 Task: Create a task  Implement a new cybersecurity system for an organization's IT infrastructure , assign it to team member softage.3@softage.net in the project AgileCon and update the status of the task to  Off Track , set the priority of the task to Medium
Action: Mouse moved to (70, 350)
Screenshot: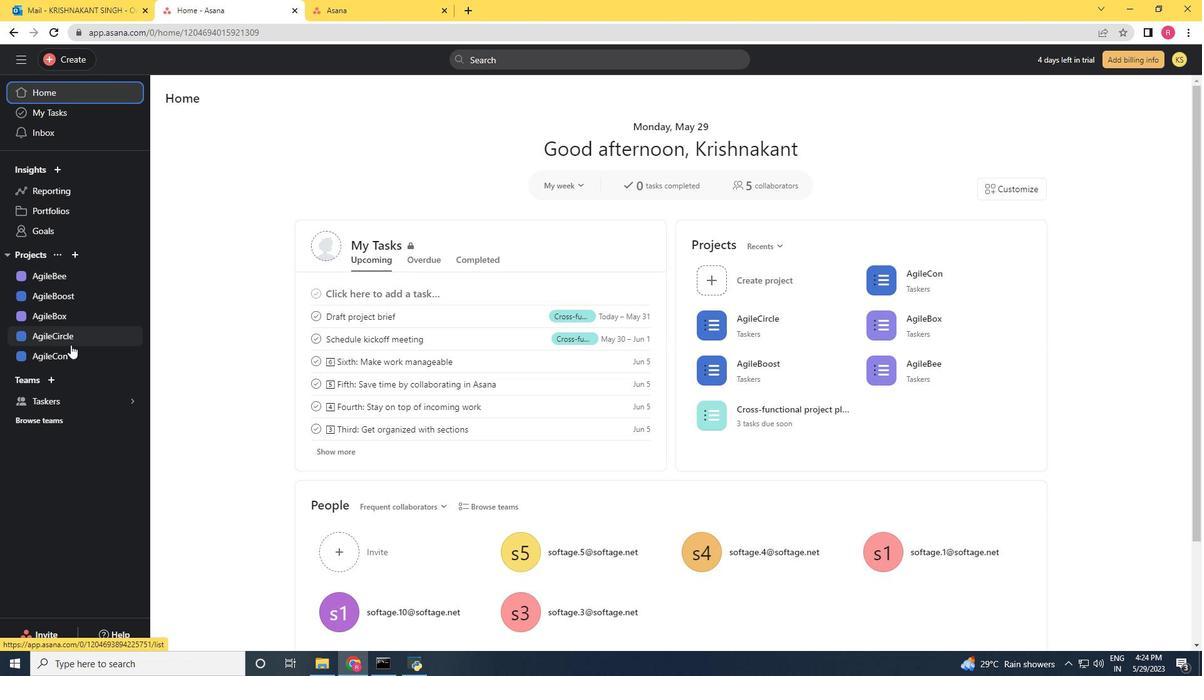 
Action: Mouse pressed left at (70, 350)
Screenshot: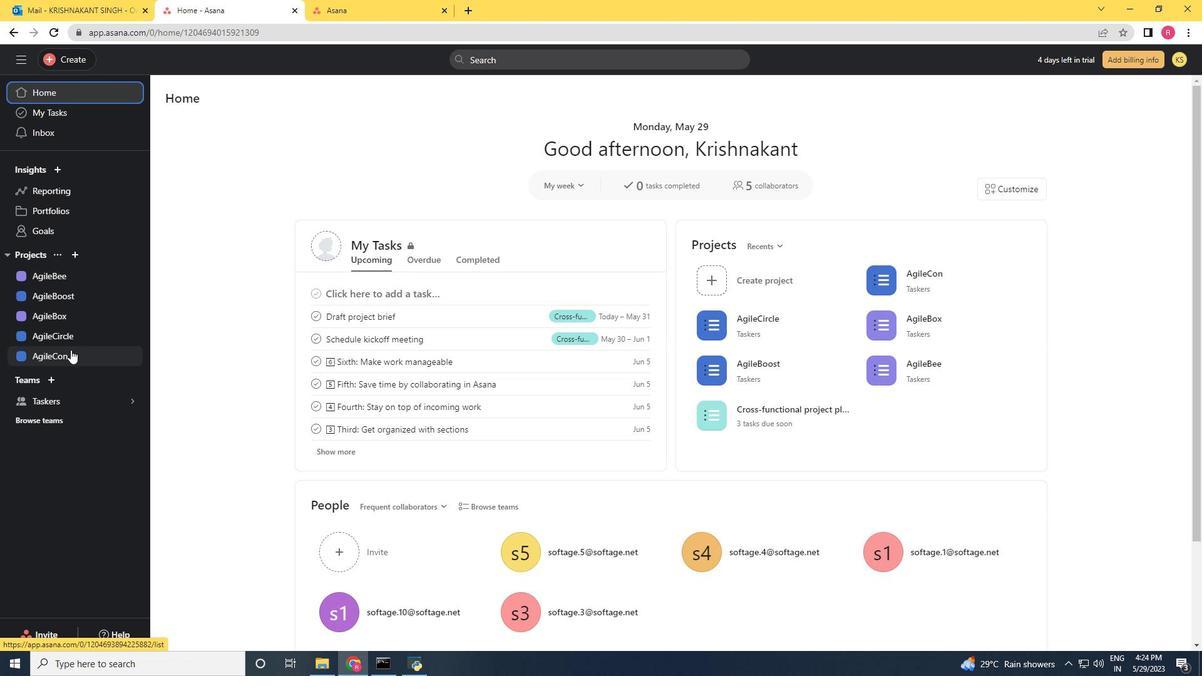 
Action: Mouse moved to (72, 55)
Screenshot: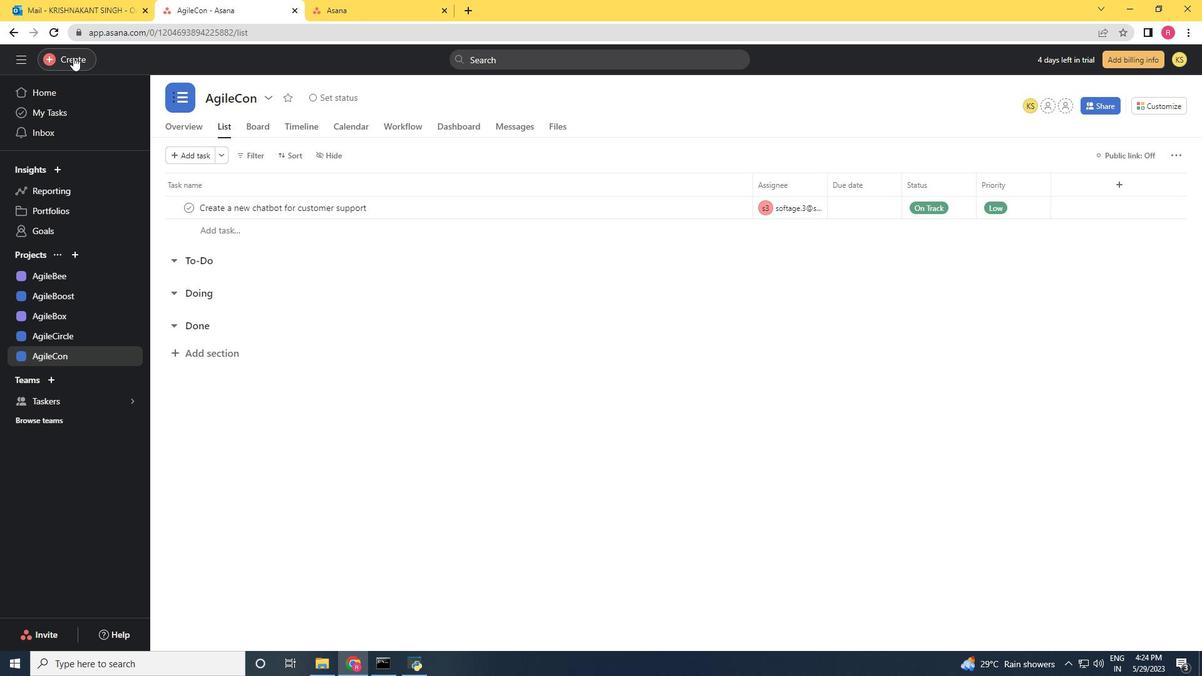 
Action: Mouse pressed left at (72, 55)
Screenshot: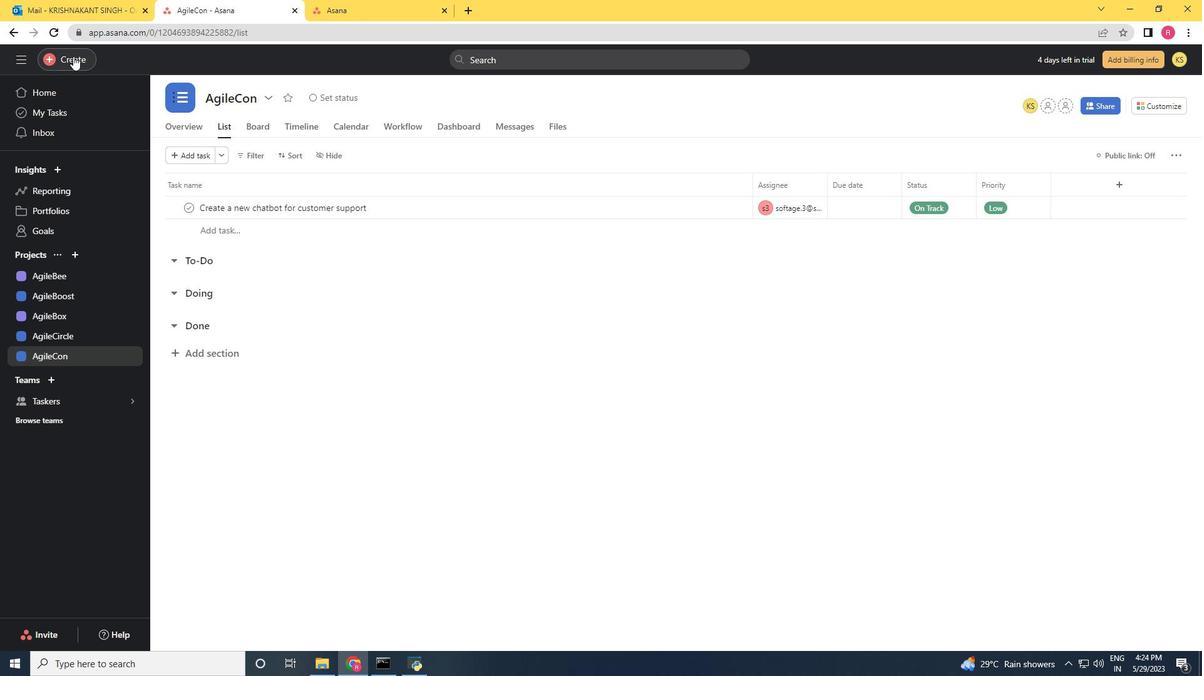 
Action: Mouse moved to (121, 59)
Screenshot: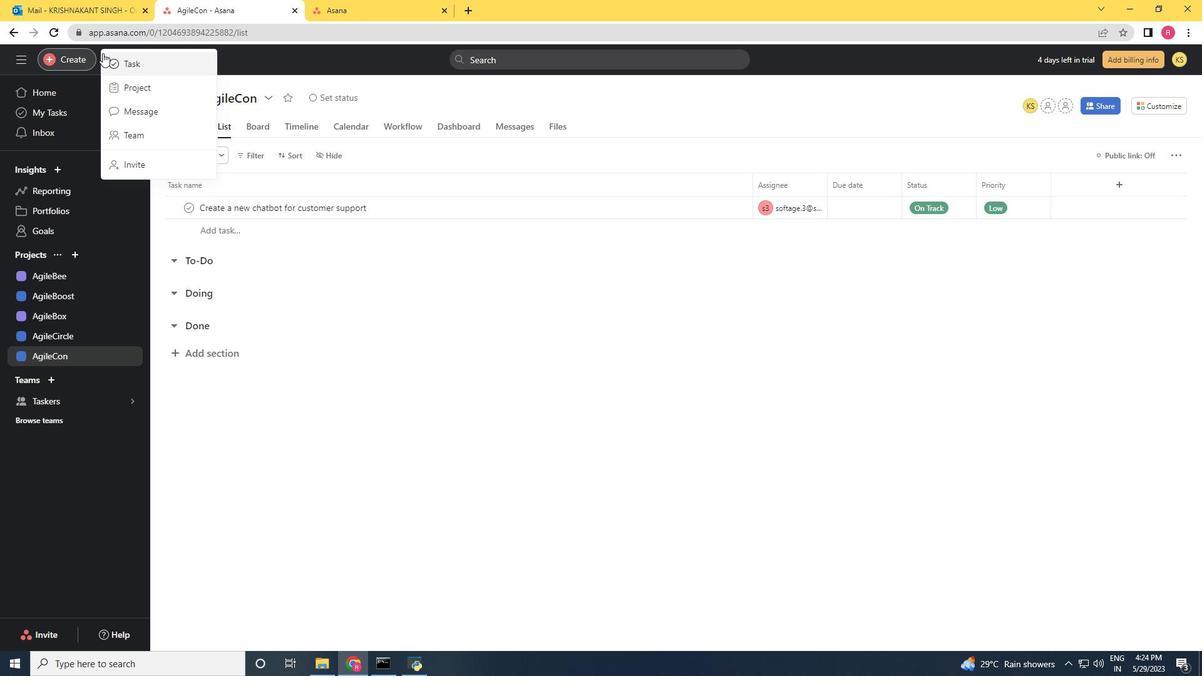 
Action: Mouse pressed left at (121, 59)
Screenshot: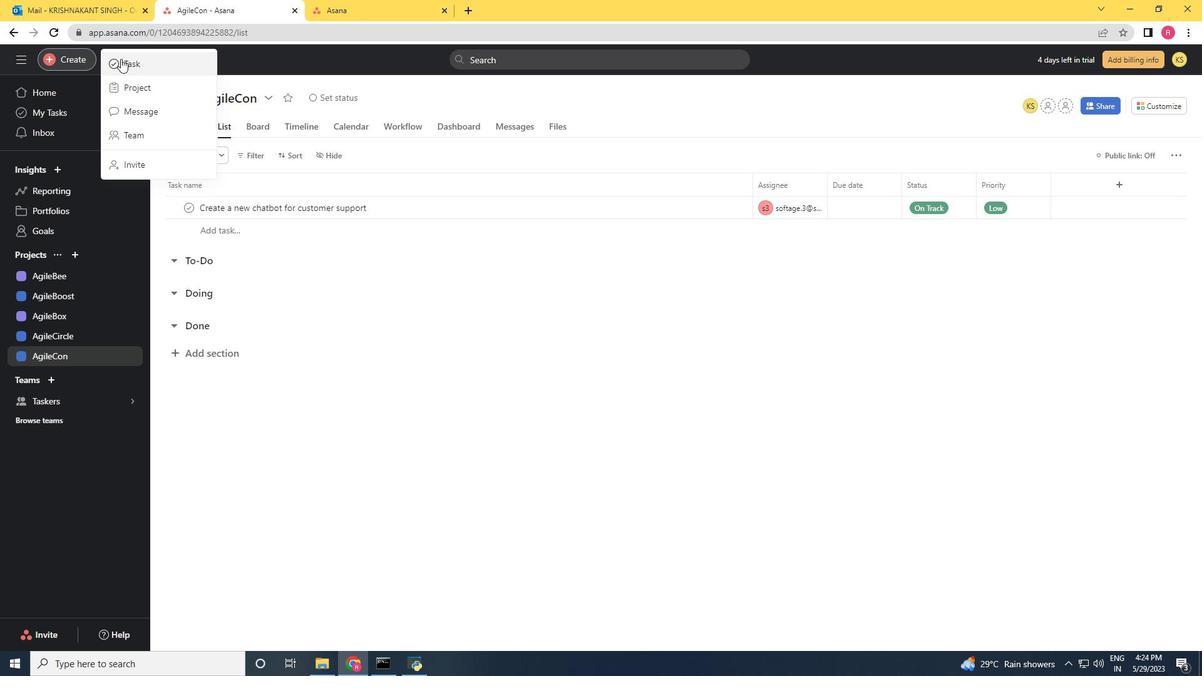 
Action: Mouse moved to (624, 247)
Screenshot: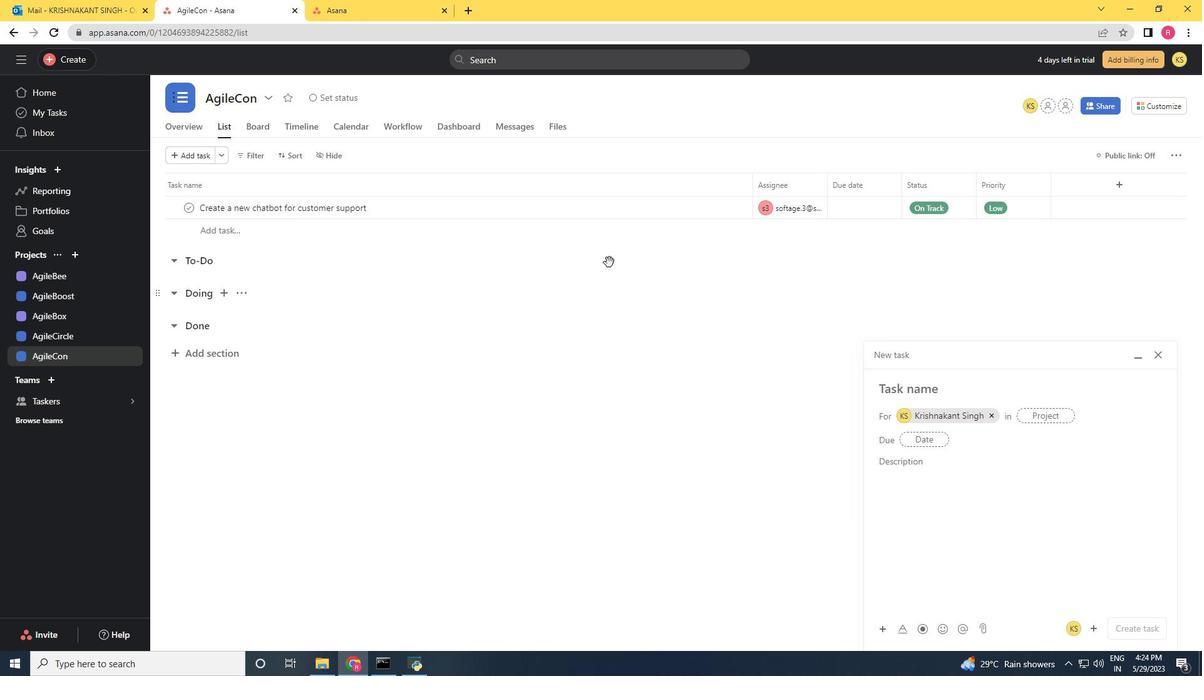 
Action: Key pressed <Key.shift>Imlem
Screenshot: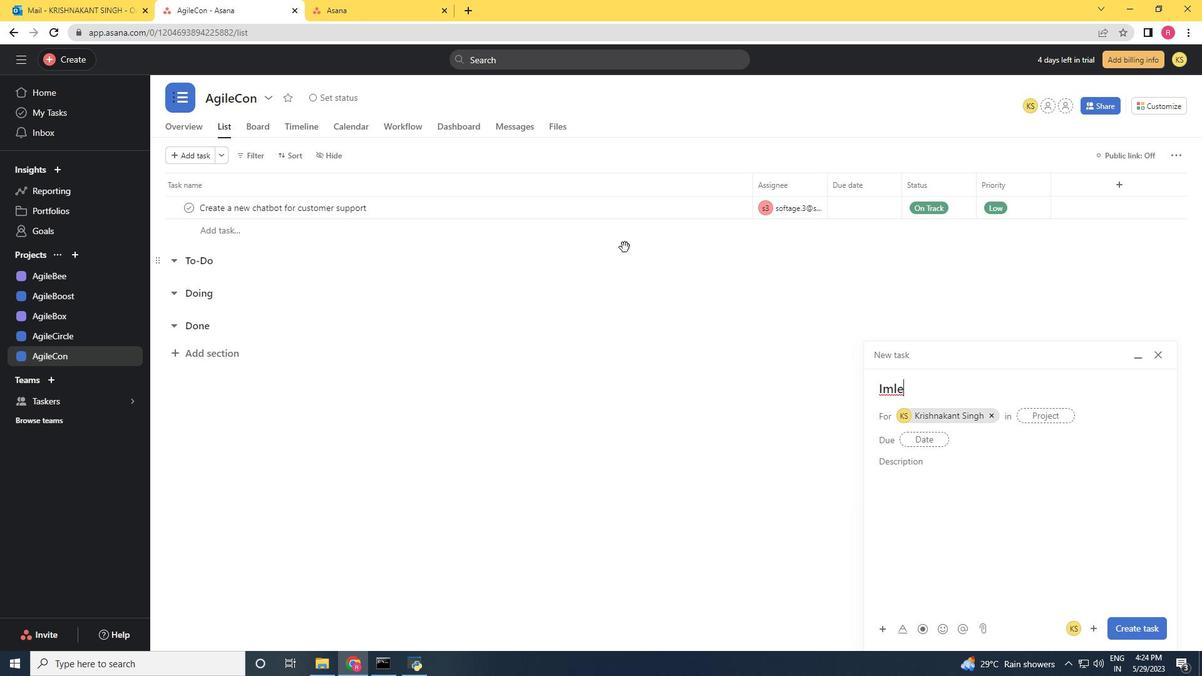 
Action: Mouse moved to (624, 247)
Screenshot: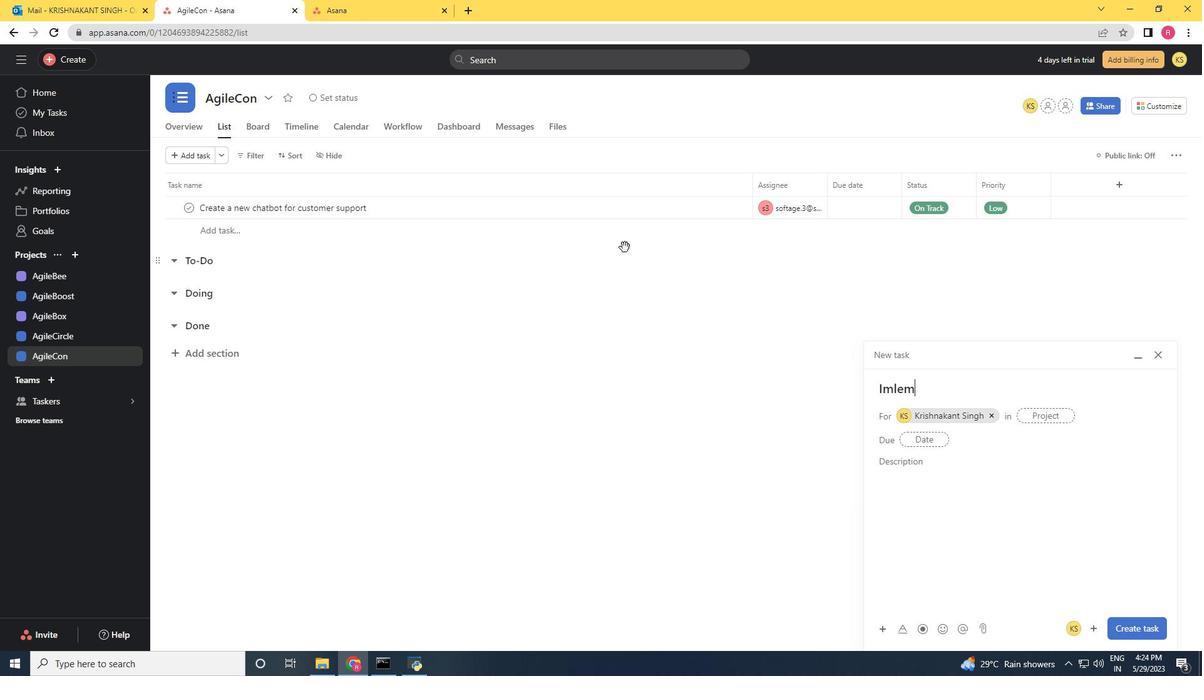 
Action: Key pressed ent<Key.space><Key.backspace><Key.backspace><Key.backspace><Key.backspace><Key.backspace><Key.backspace><Key.backspace>plement<Key.space>a<Key.space>new<Key.space>cybersecy<Key.backspace>urity<Key.space>system<Key.space>for<Key.space>an<Key.space>orgni<Key.backspace><Key.backspace>anization<Key.space><Key.backspace>'s<Key.space><Key.shift>IT<Key.space><Key.shift><Key.shift><Key.shift>infrastucure<Key.left><Key.left><Key.left><Key.left><Key.left><Key.right>r
Screenshot: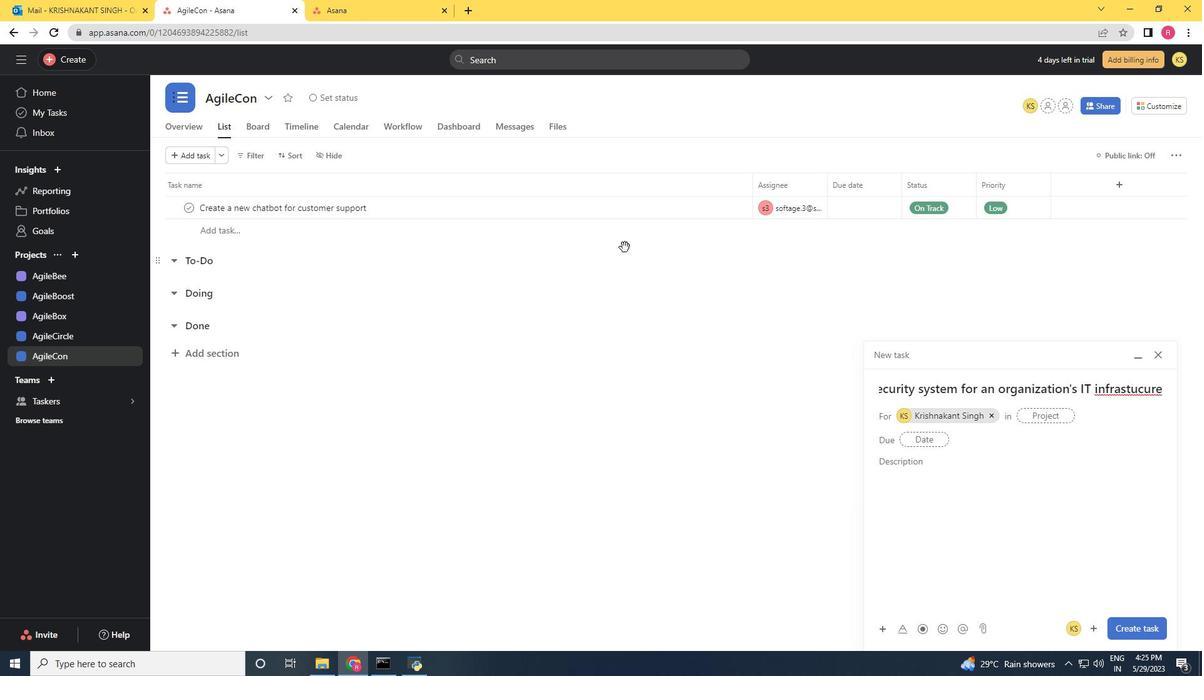 
Action: Mouse moved to (1072, 414)
Screenshot: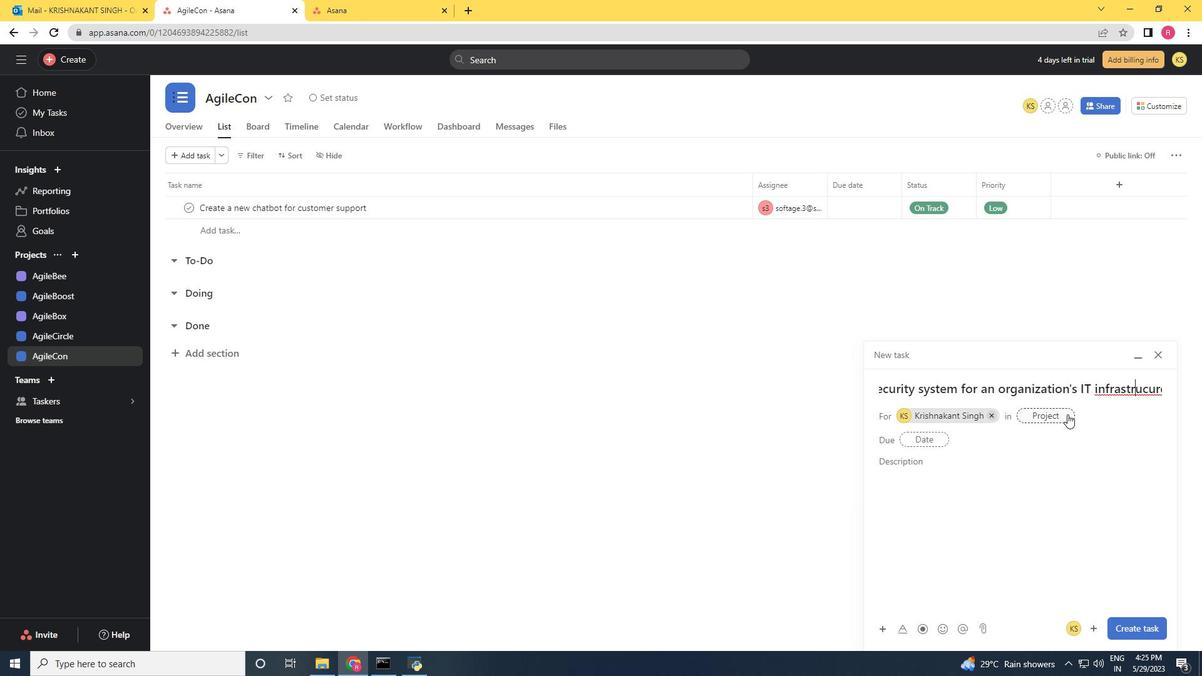 
Action: Key pressed <Key.right><Key.right><Key.right><Key.right><Key.right><Key.right><Key.right><Key.right><Key.right><Key.right><Key.right><Key.right><Key.left><Key.left><Key.left><Key.left><Key.left><Key.left><Key.left><Key.left><Key.left><Key.left><Key.right><Key.right><Key.right><Key.right><Key.right><Key.right><Key.right>t<Key.right><Key.right><Key.right><Key.right><Key.right><Key.right><Key.right><Key.right>
Screenshot: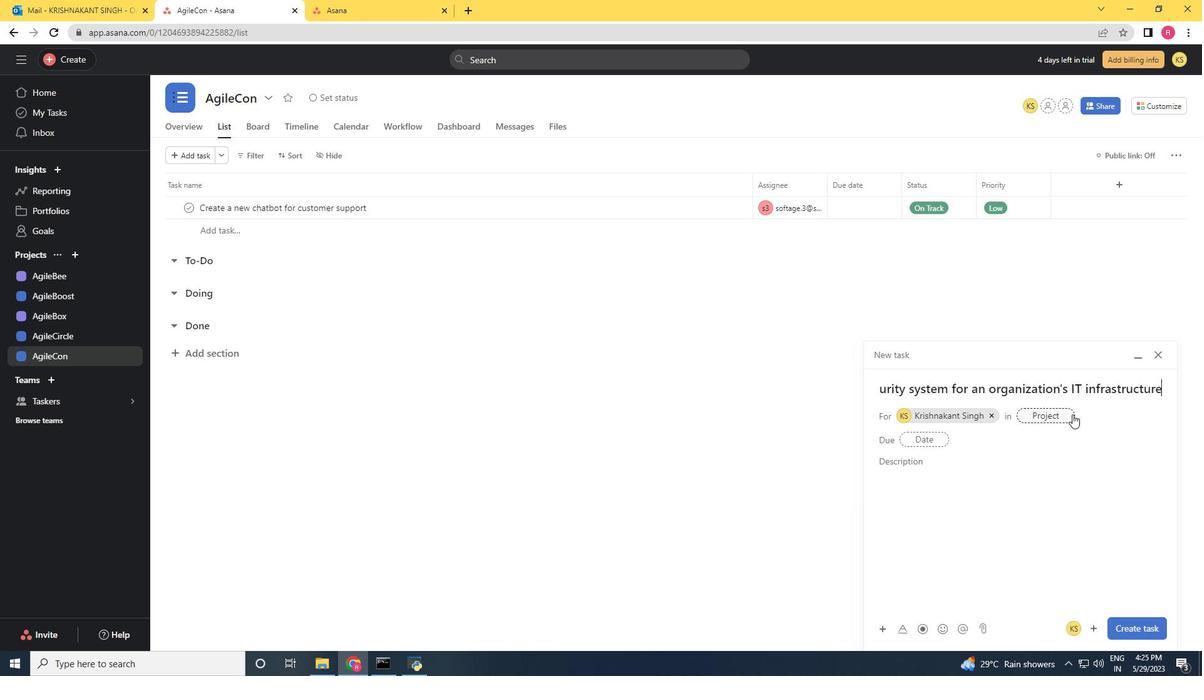 
Action: Mouse moved to (993, 413)
Screenshot: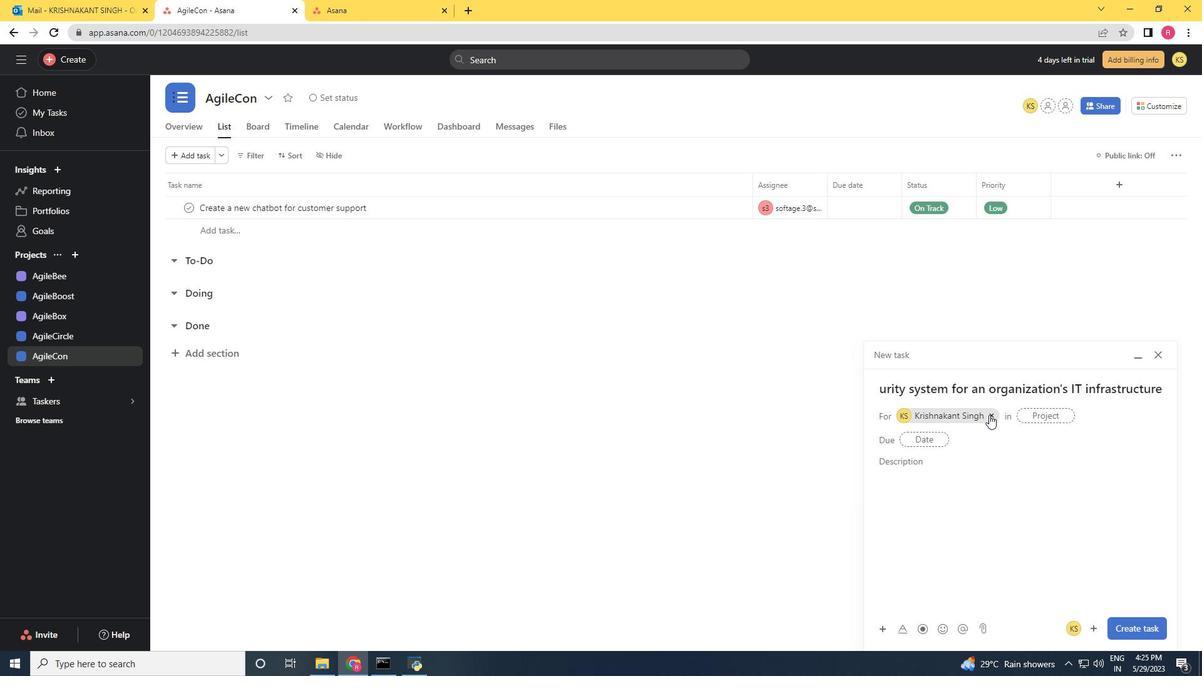 
Action: Mouse pressed left at (993, 413)
Screenshot: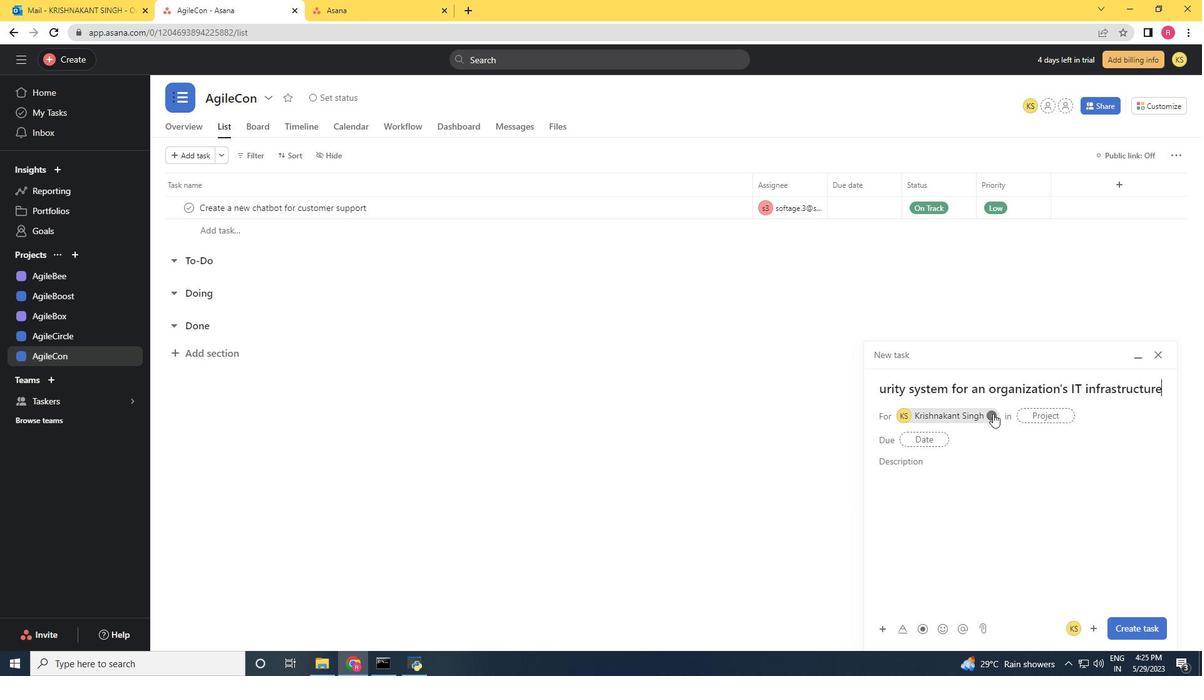 
Action: Mouse moved to (937, 415)
Screenshot: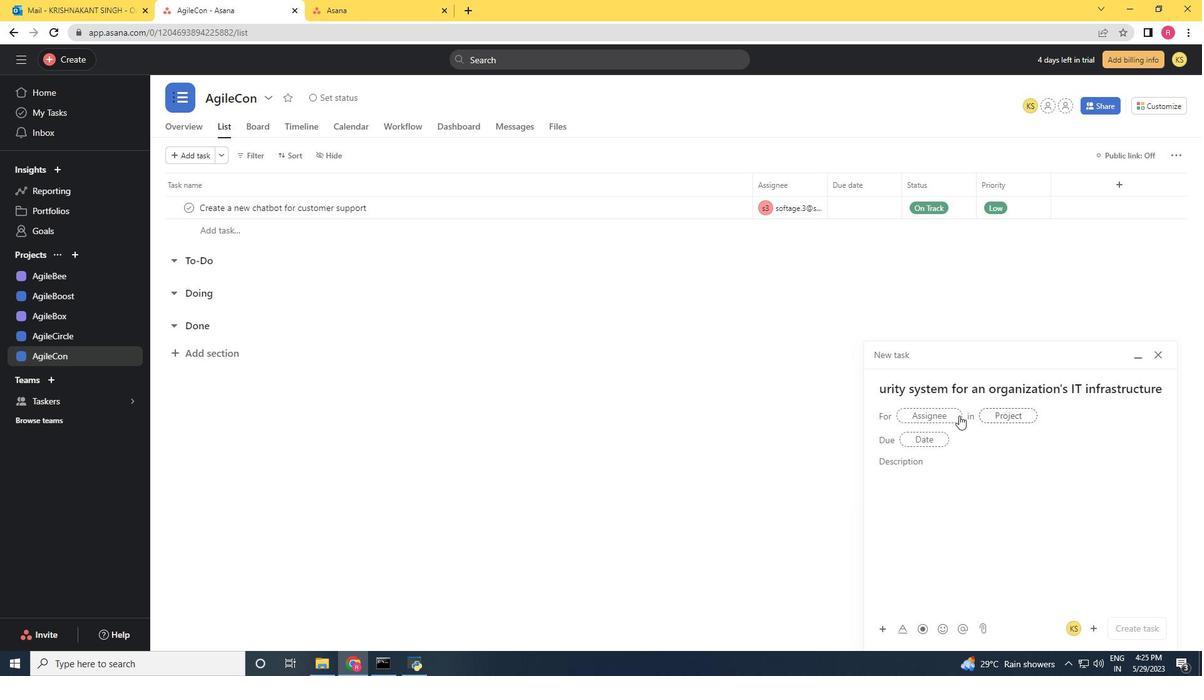 
Action: Mouse pressed left at (937, 415)
Screenshot: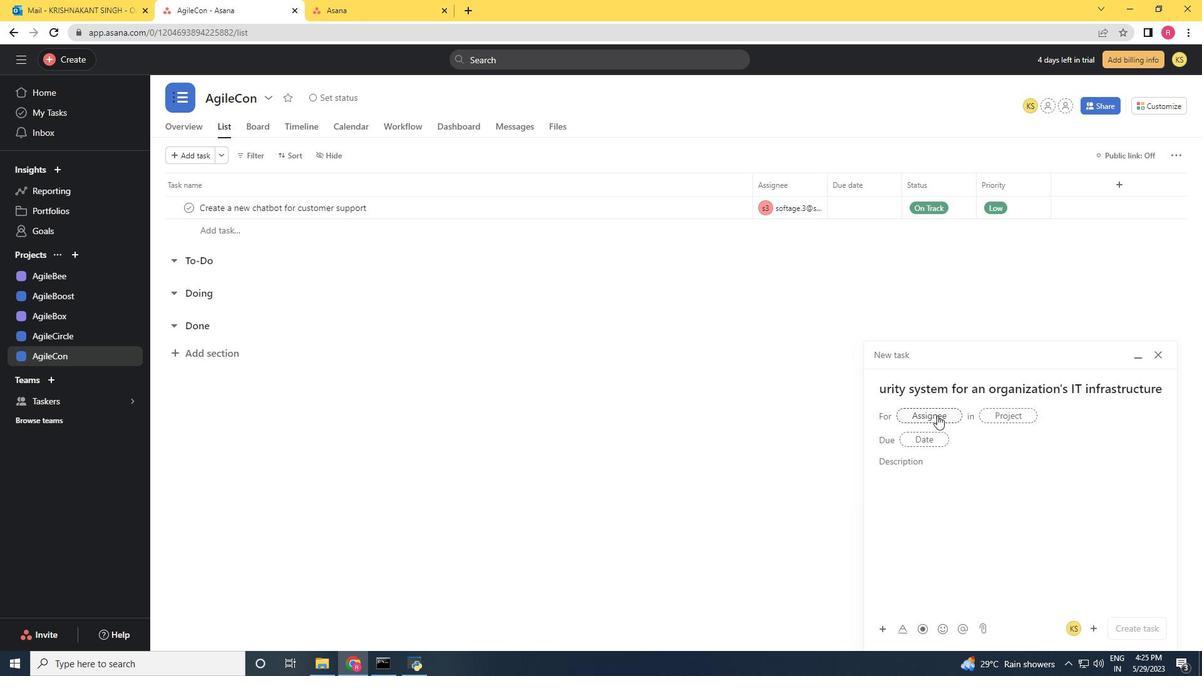 
Action: Key pressed softage.3<Key.shift>@softage.net
Screenshot: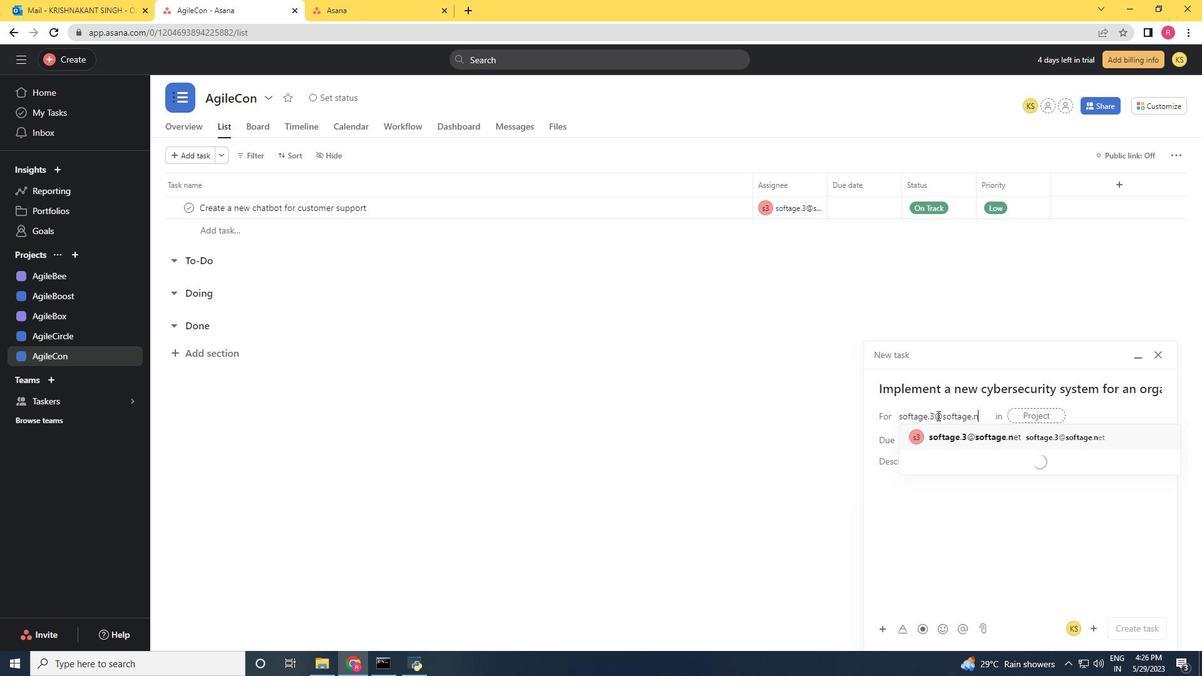
Action: Mouse moved to (999, 438)
Screenshot: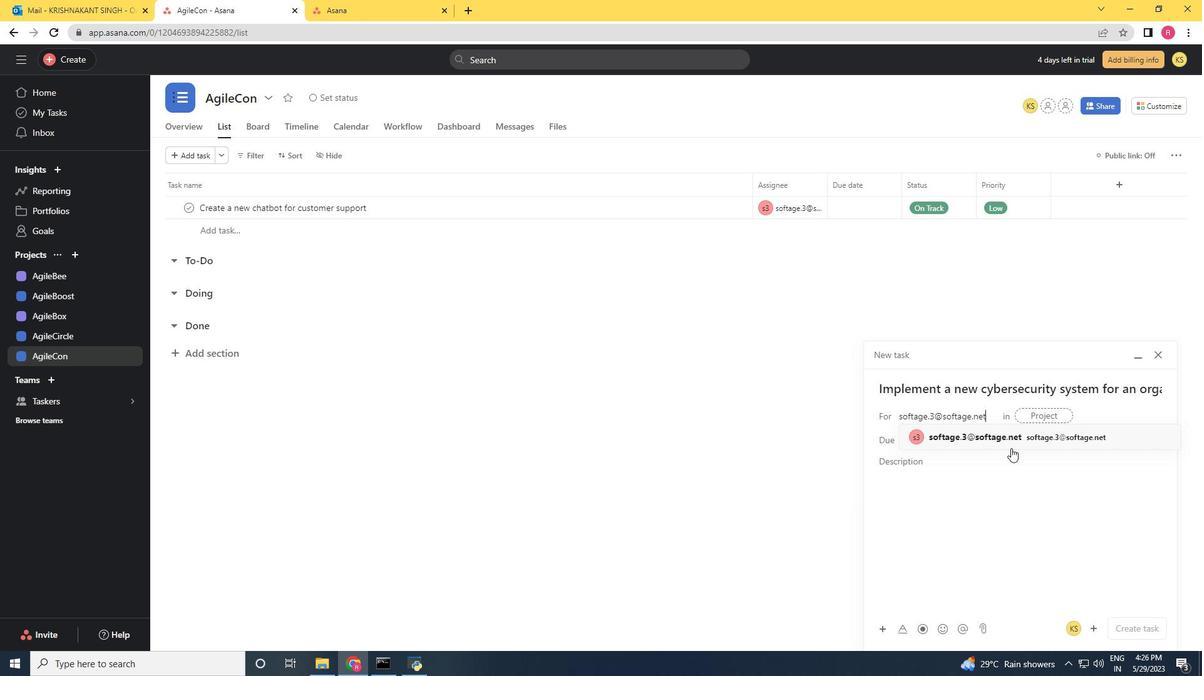 
Action: Mouse pressed left at (999, 438)
Screenshot: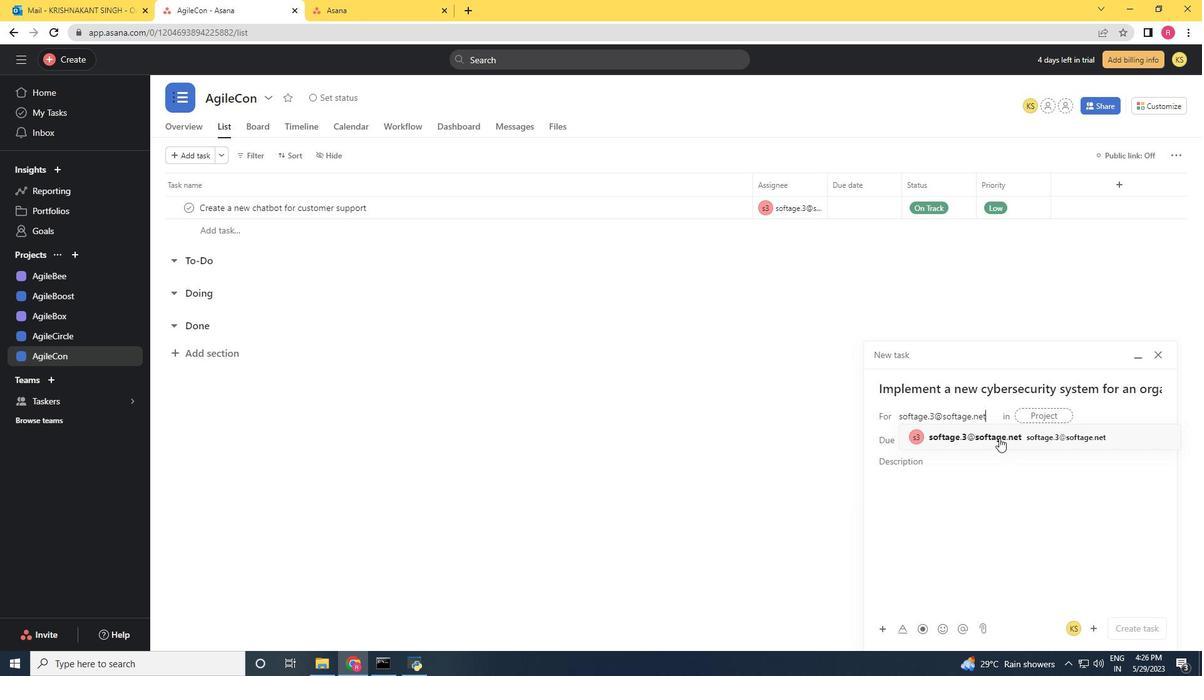 
Action: Mouse moved to (877, 446)
Screenshot: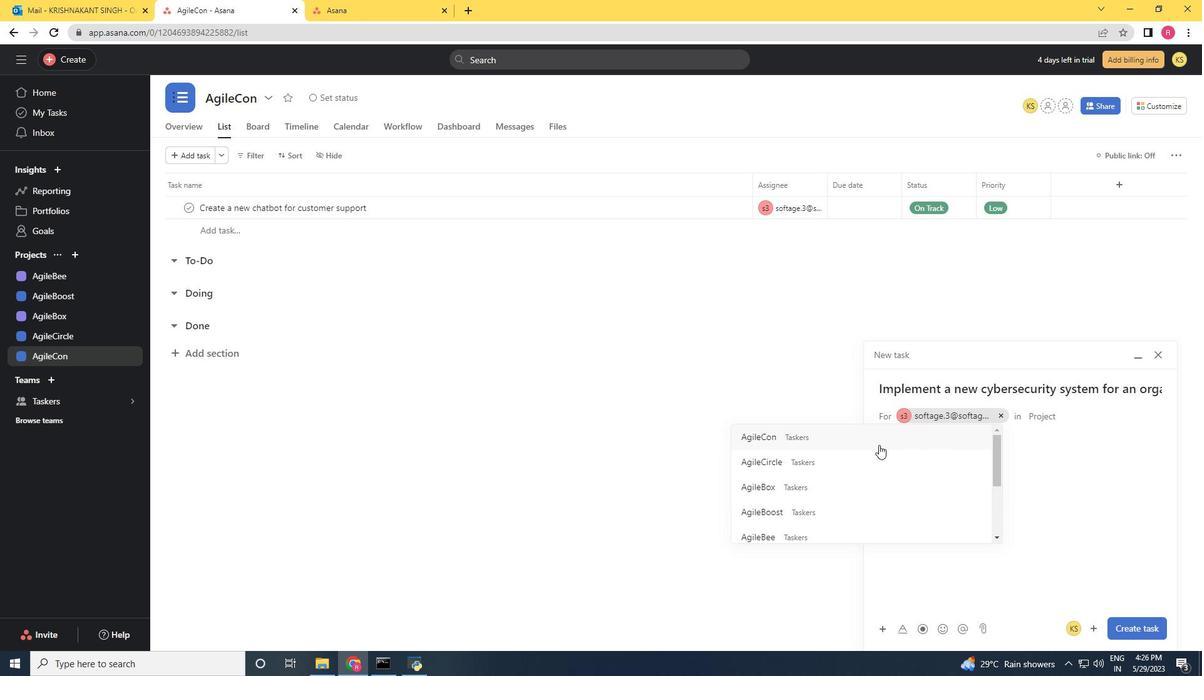 
Action: Mouse pressed left at (877, 446)
Screenshot: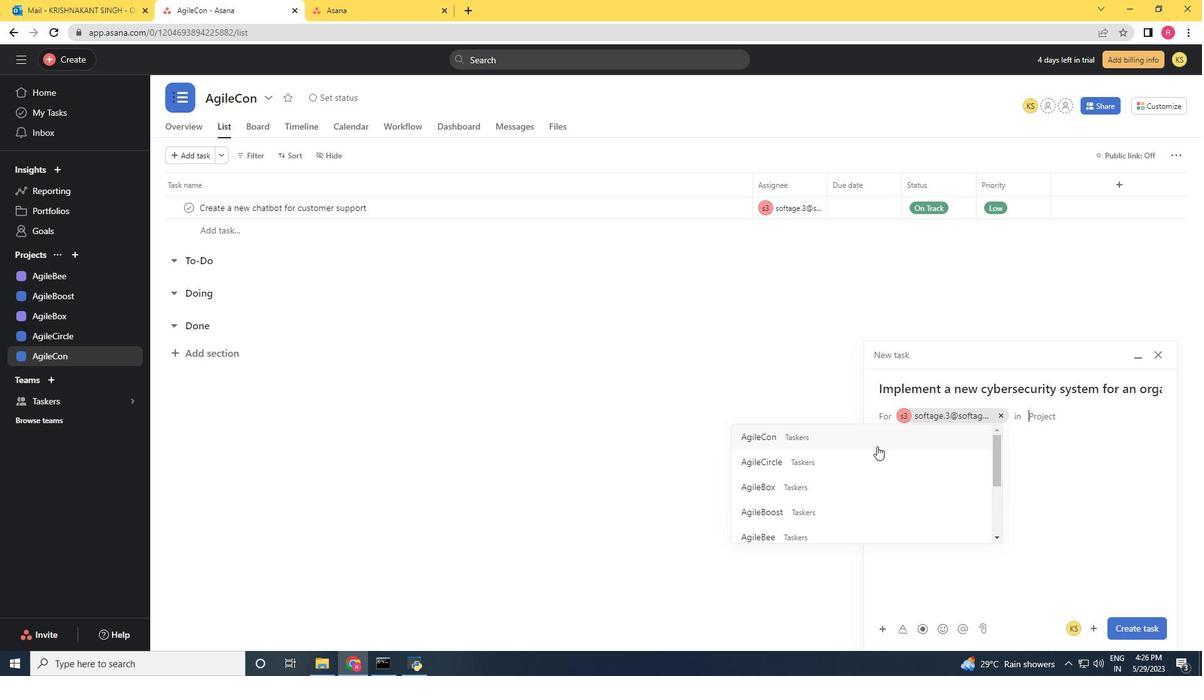 
Action: Mouse moved to (954, 468)
Screenshot: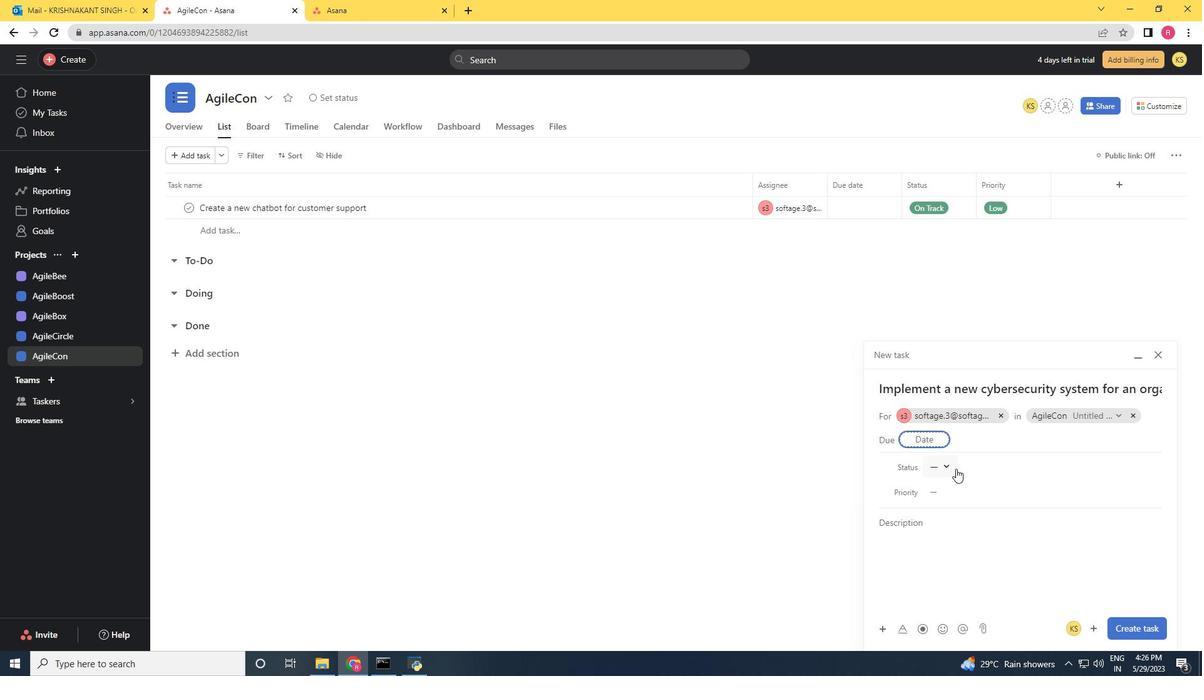 
Action: Mouse pressed left at (954, 468)
Screenshot: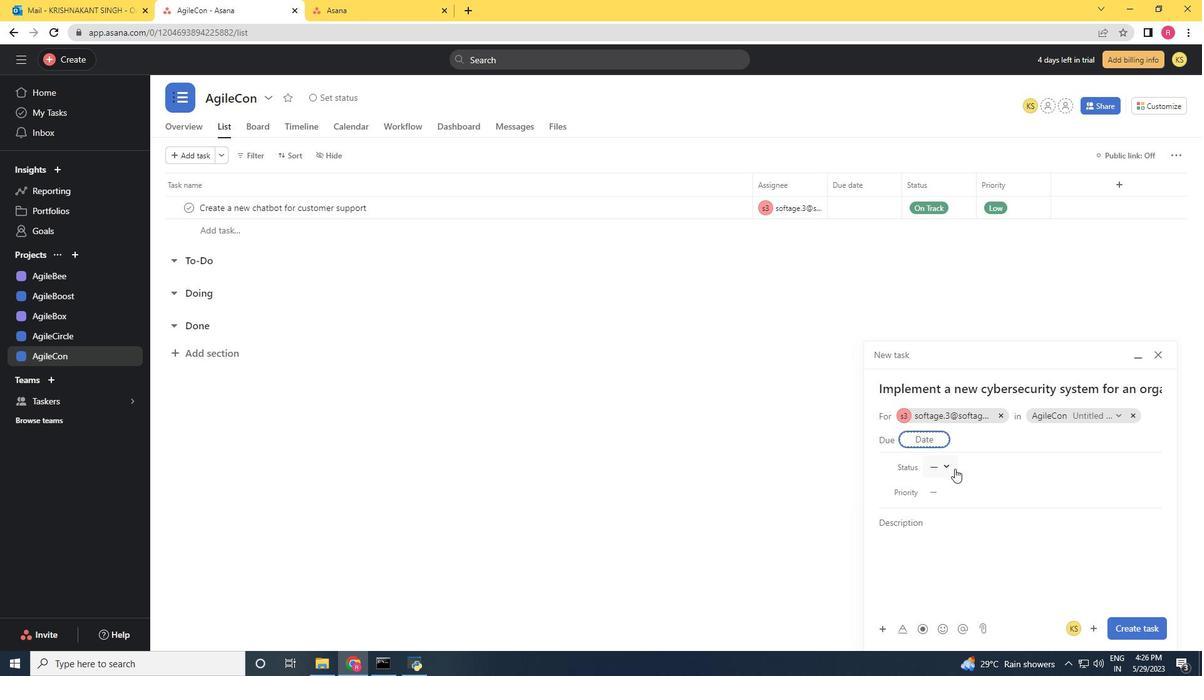 
Action: Mouse moved to (966, 527)
Screenshot: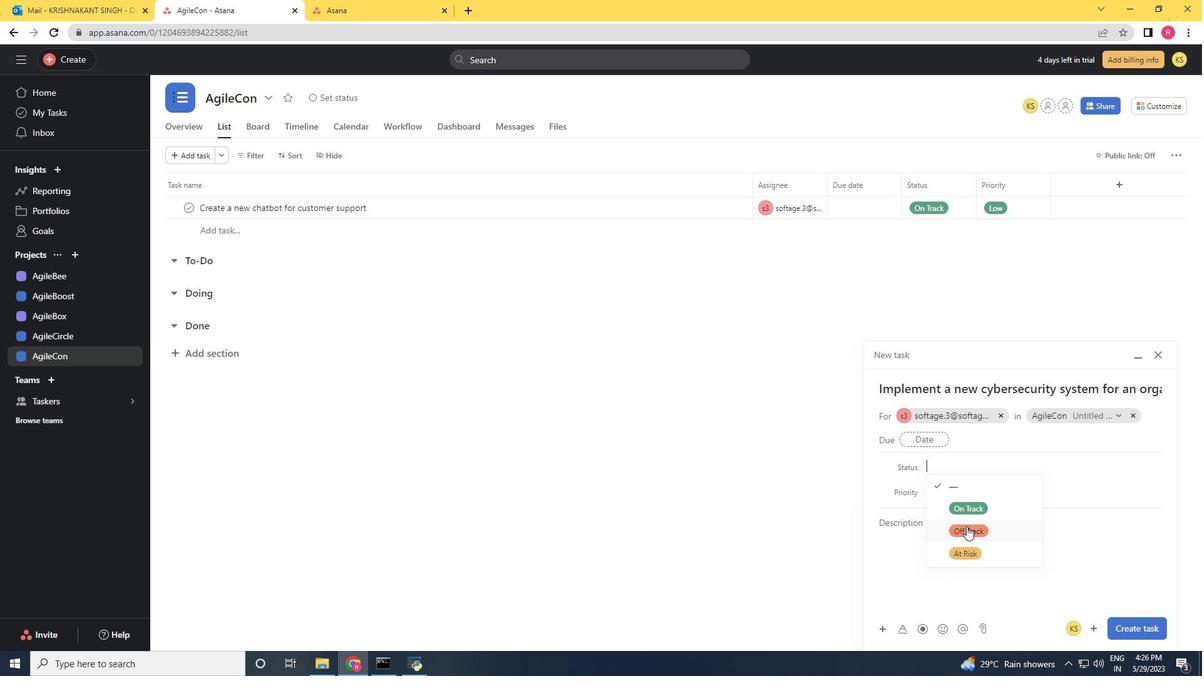 
Action: Mouse pressed left at (966, 527)
Screenshot: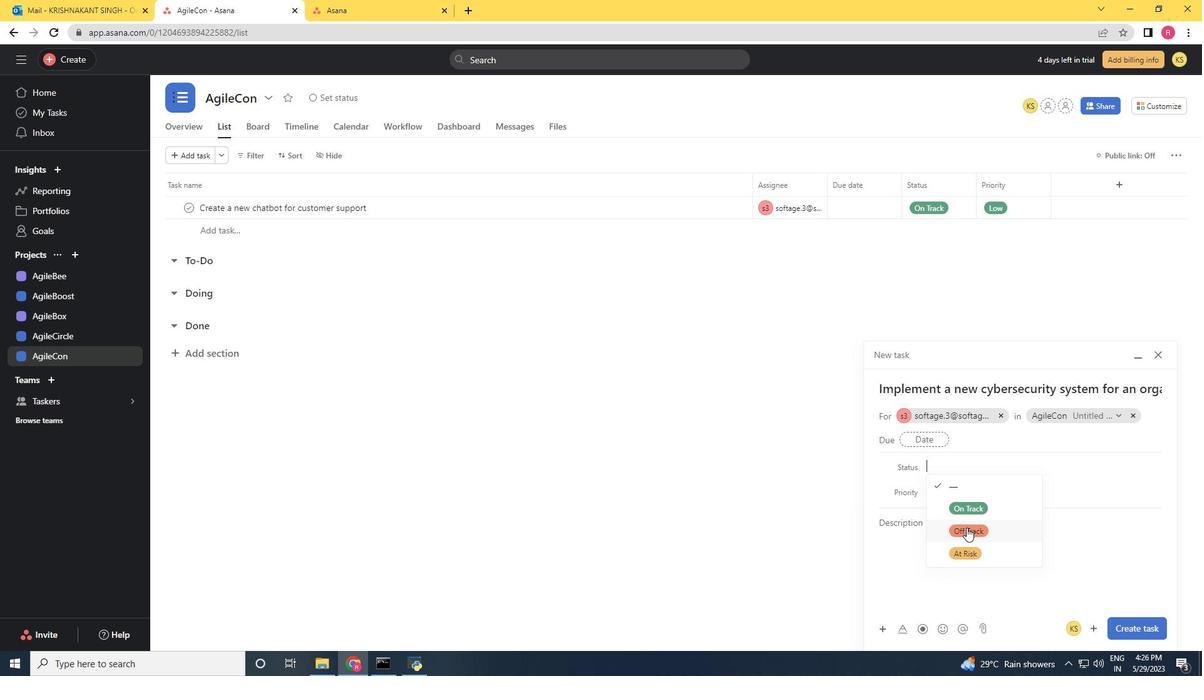 
Action: Mouse moved to (941, 498)
Screenshot: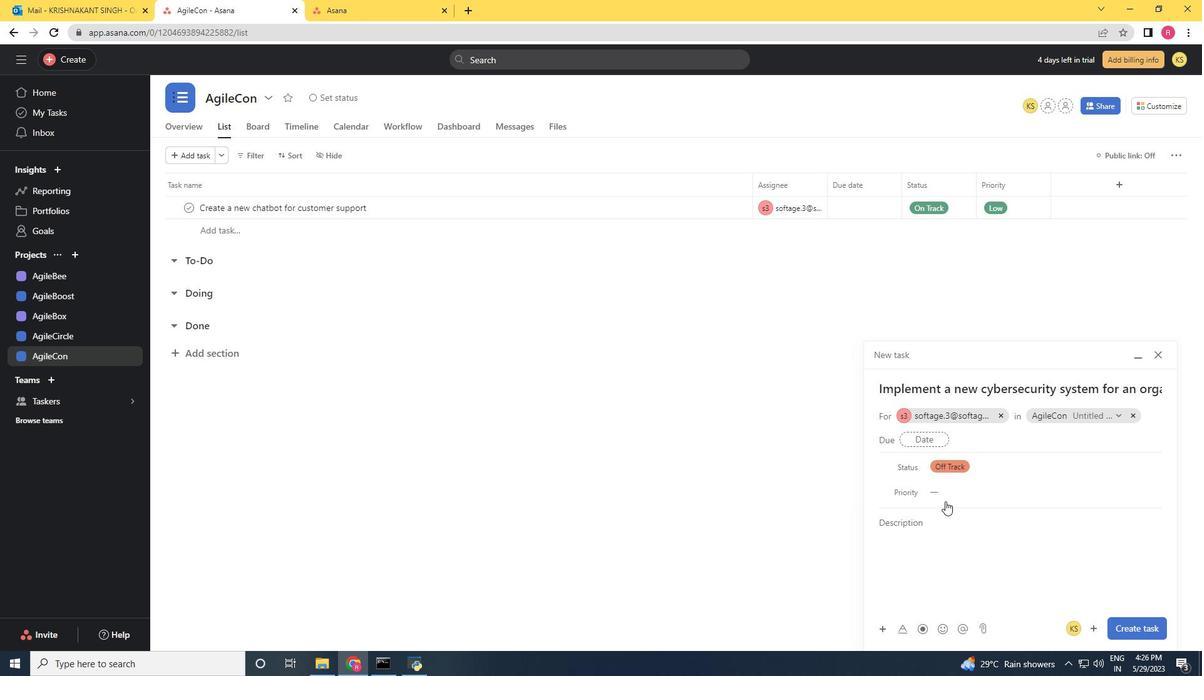 
Action: Mouse pressed left at (941, 498)
Screenshot: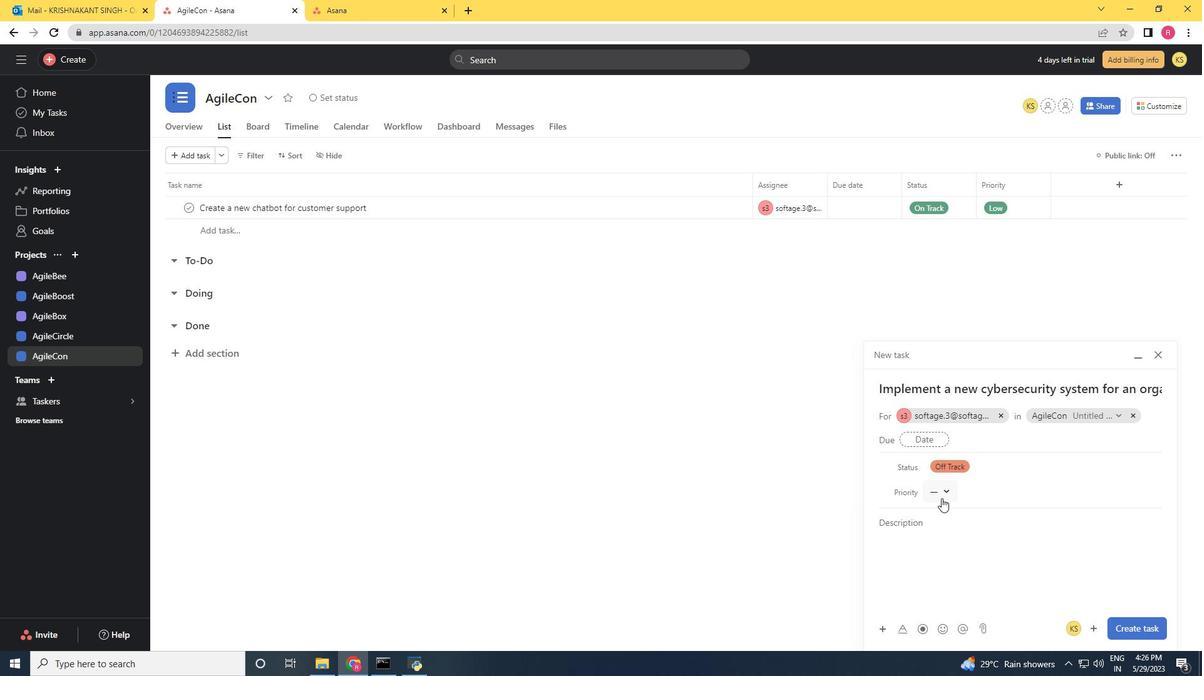 
Action: Mouse moved to (981, 553)
Screenshot: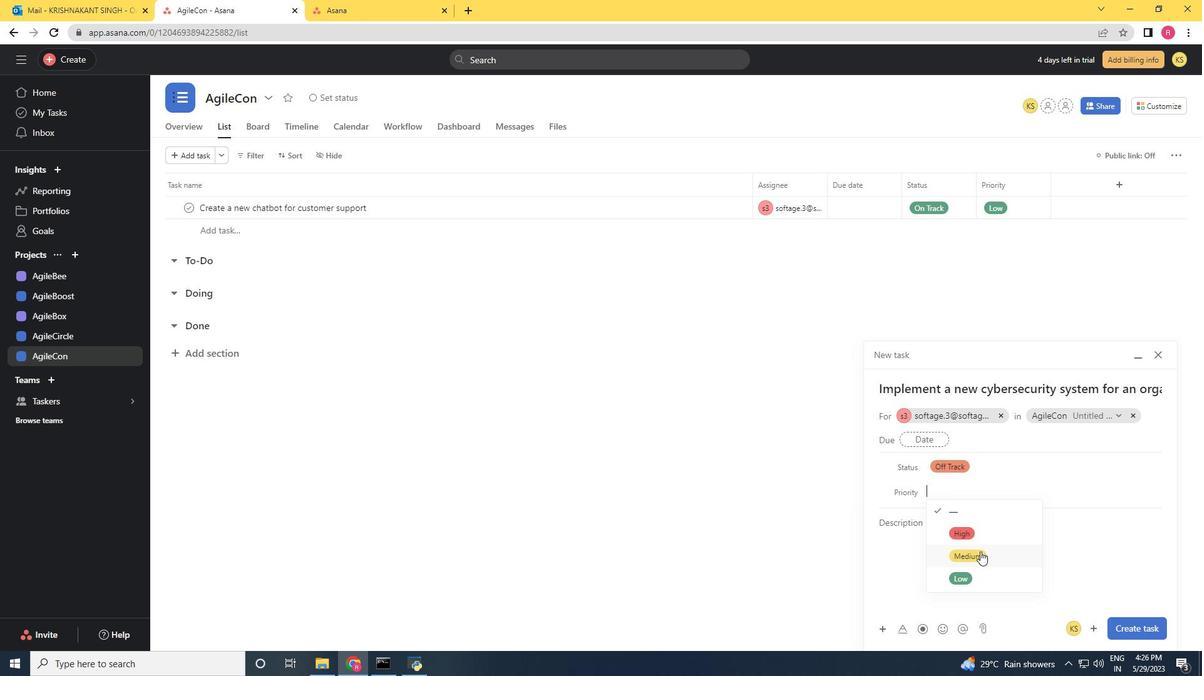 
Action: Mouse pressed left at (981, 553)
Screenshot: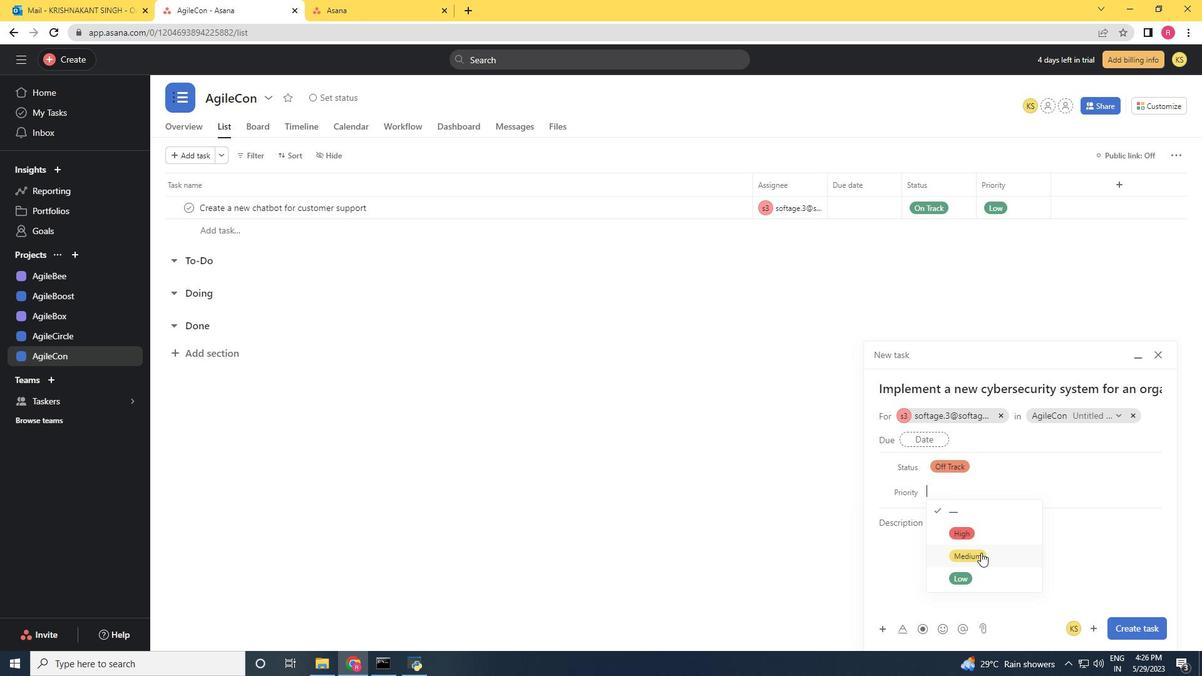 
